 Task: Add the task  Upgrade and migrate company vendor management to a cloud-based solution to the section Galaxy Quest in the project BeyondTech and add a Due Date to the respective task as 2024/01/18
Action: Mouse moved to (512, 427)
Screenshot: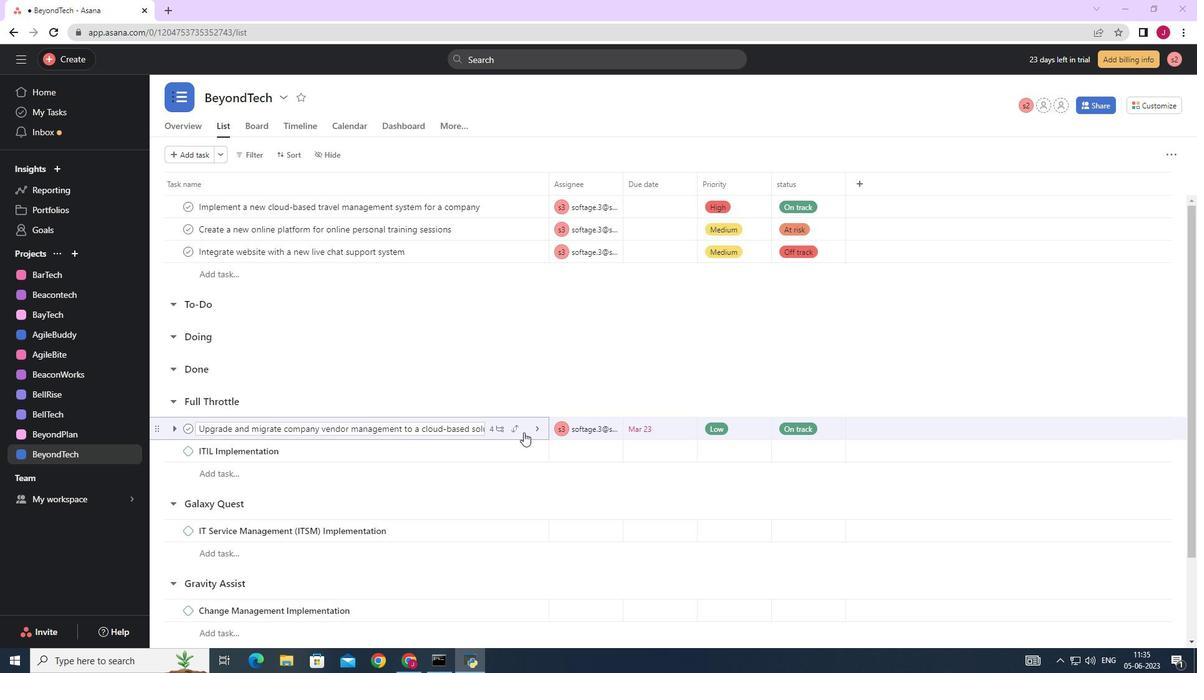 
Action: Mouse pressed left at (512, 427)
Screenshot: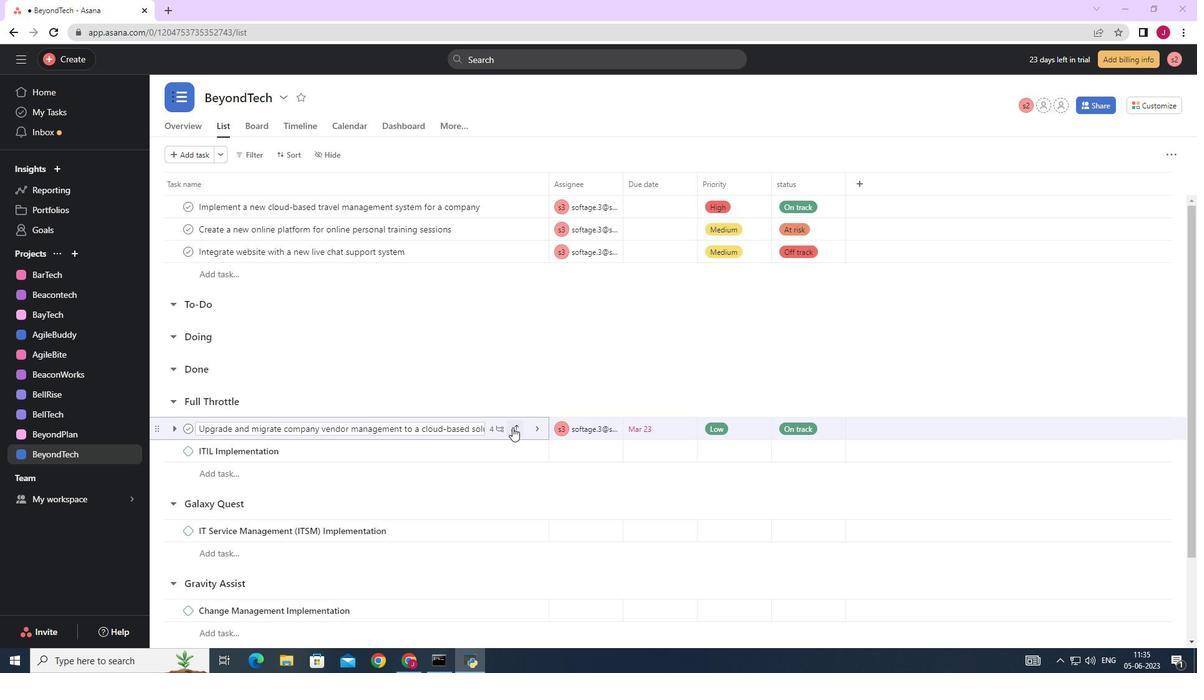 
Action: Mouse moved to (471, 358)
Screenshot: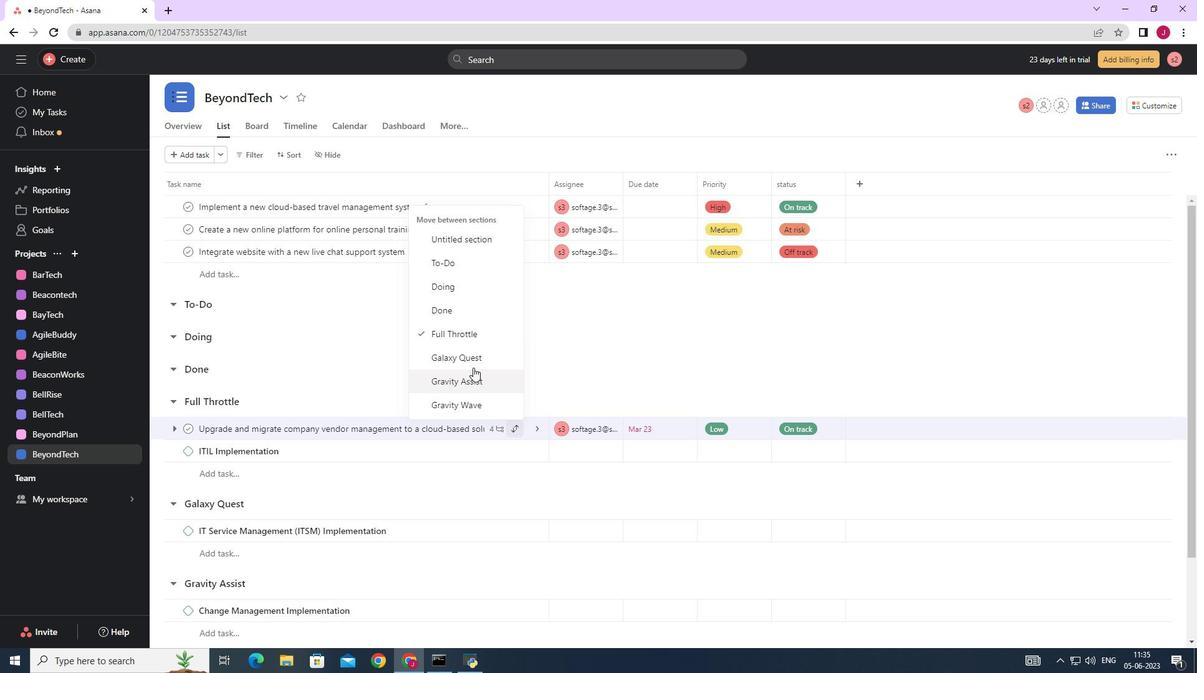 
Action: Mouse pressed left at (471, 358)
Screenshot: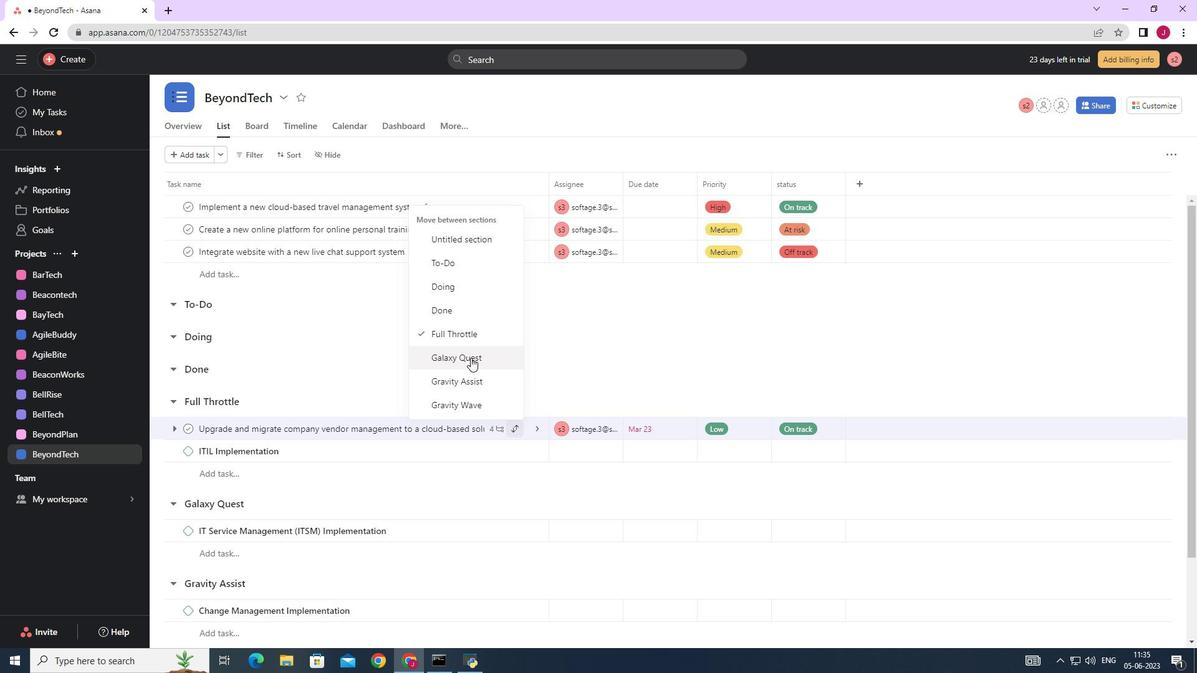 
Action: Mouse moved to (692, 504)
Screenshot: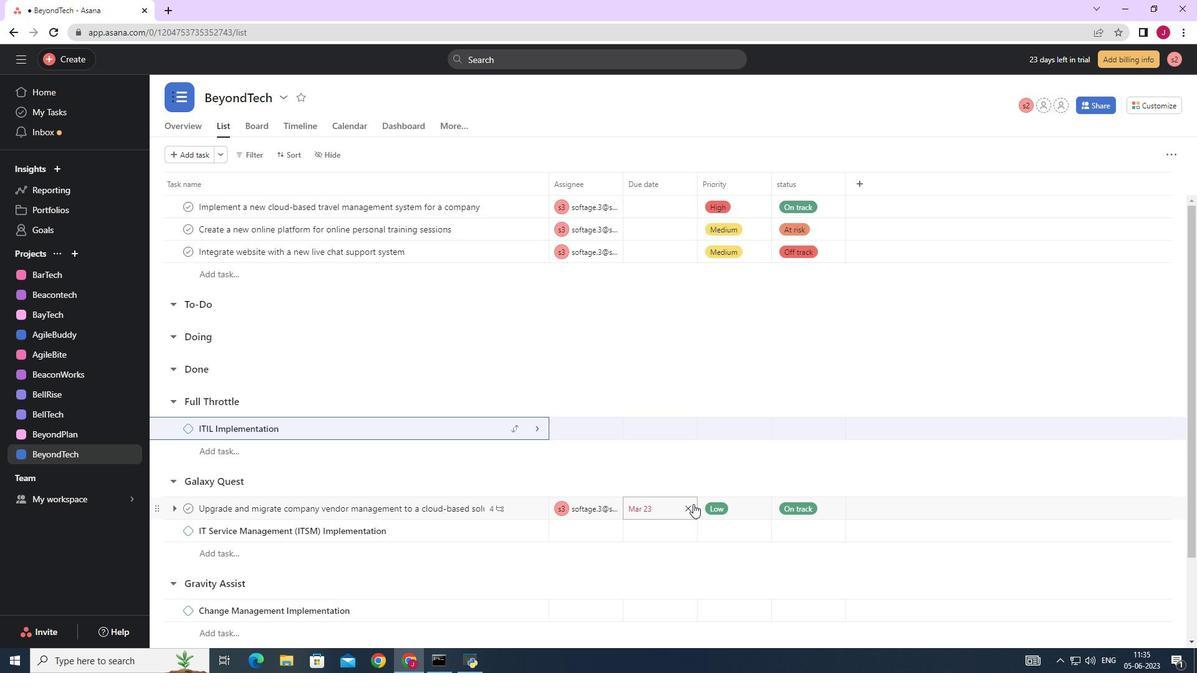 
Action: Mouse pressed left at (692, 504)
Screenshot: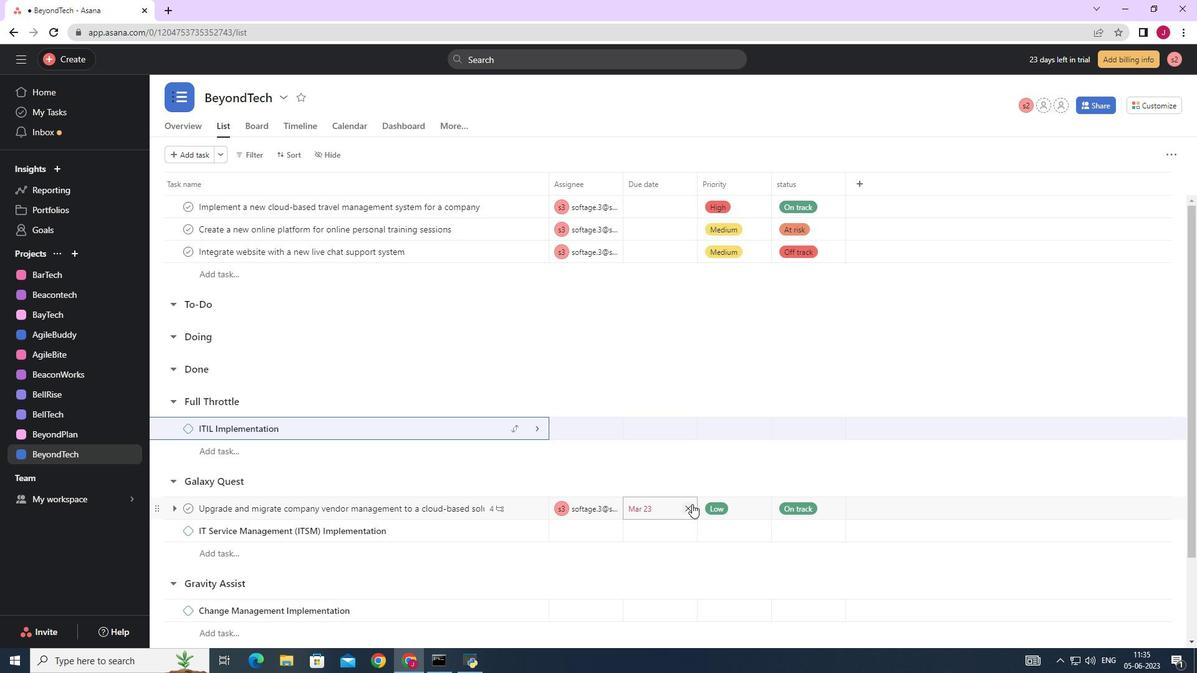 
Action: Mouse moved to (659, 509)
Screenshot: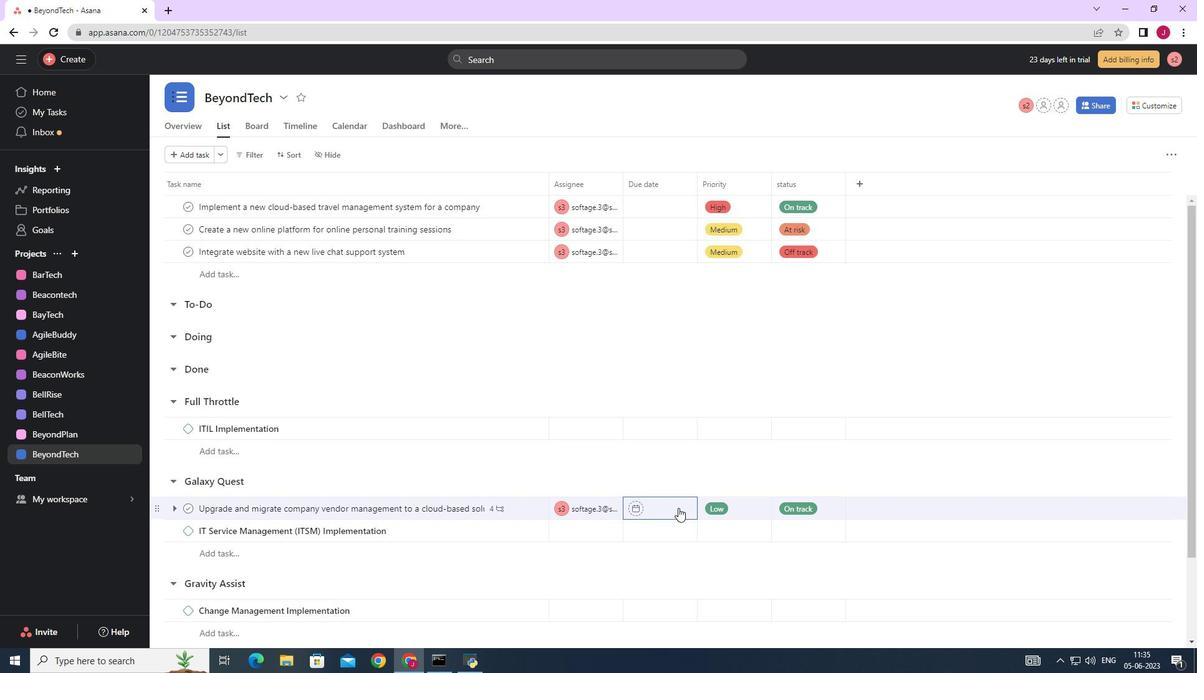 
Action: Mouse pressed left at (659, 509)
Screenshot: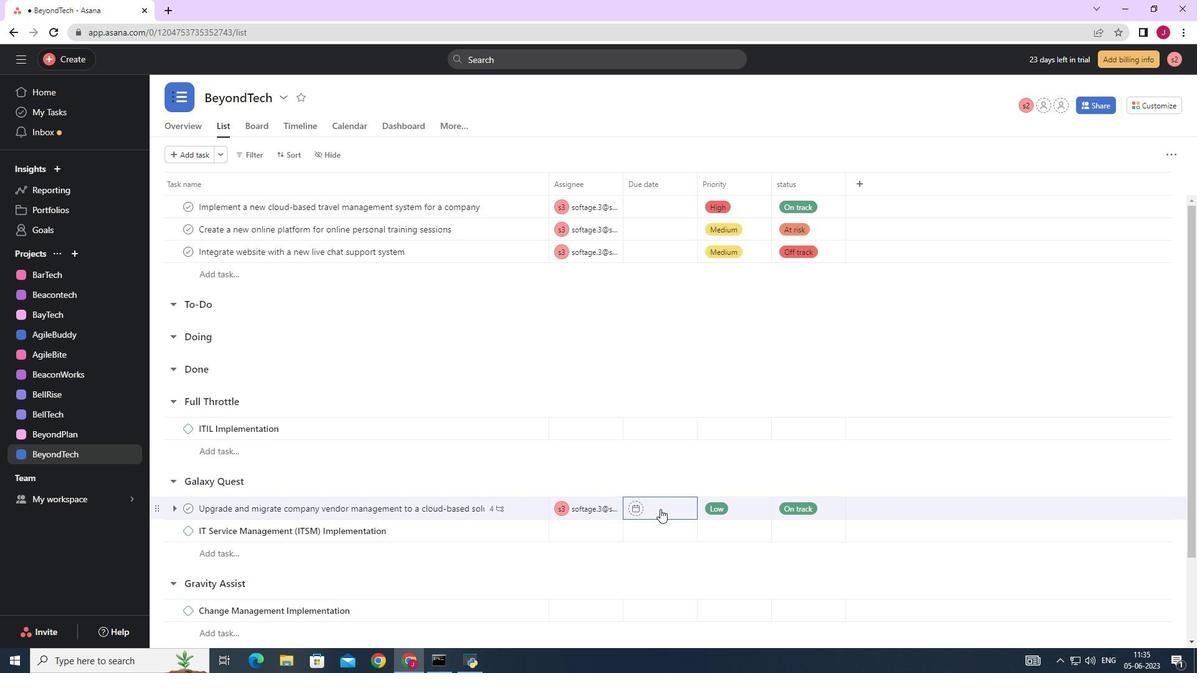 
Action: Mouse moved to (784, 314)
Screenshot: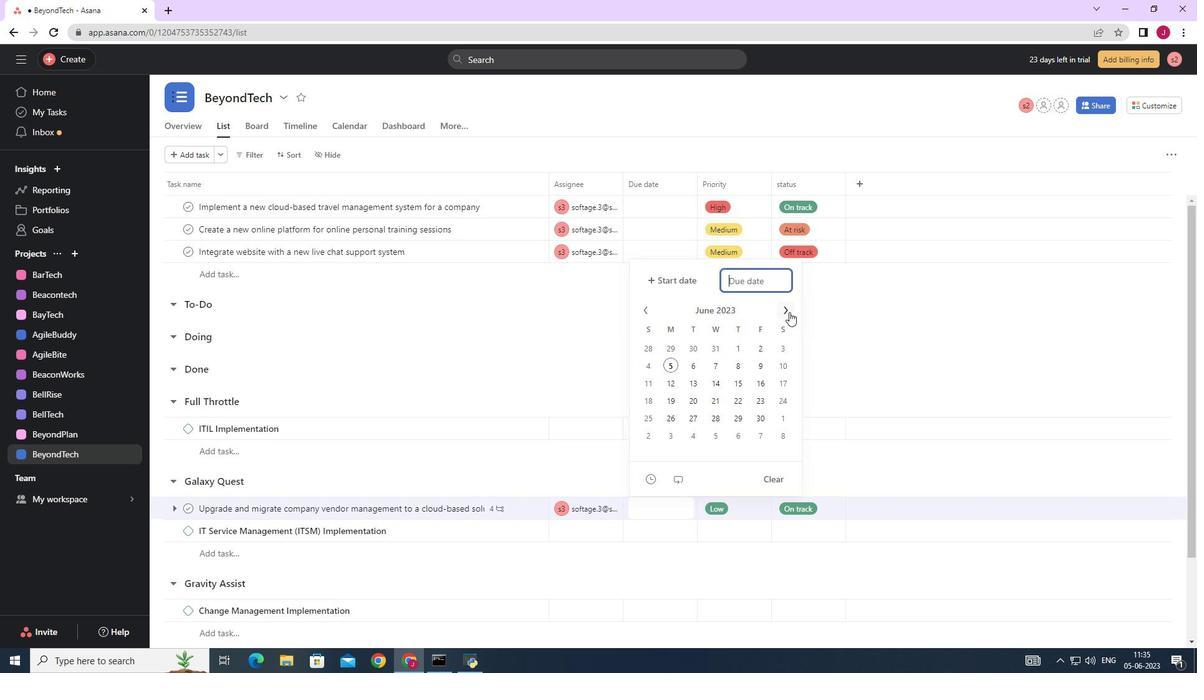 
Action: Mouse pressed left at (784, 314)
Screenshot: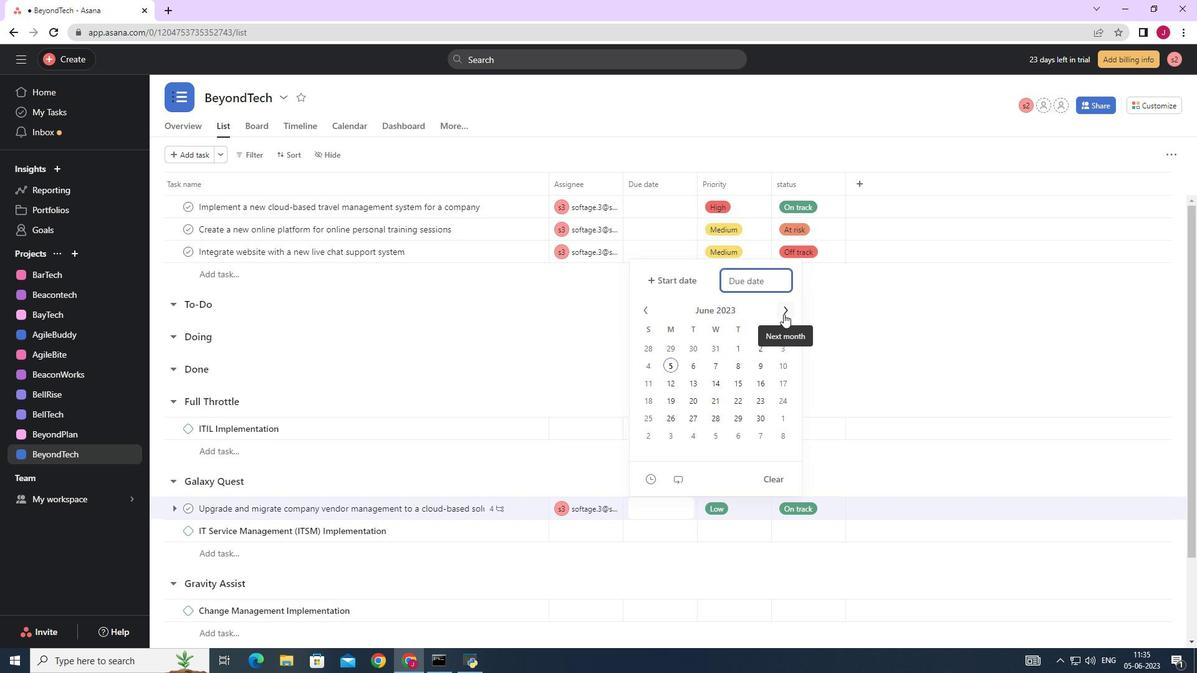 
Action: Mouse pressed left at (784, 314)
Screenshot: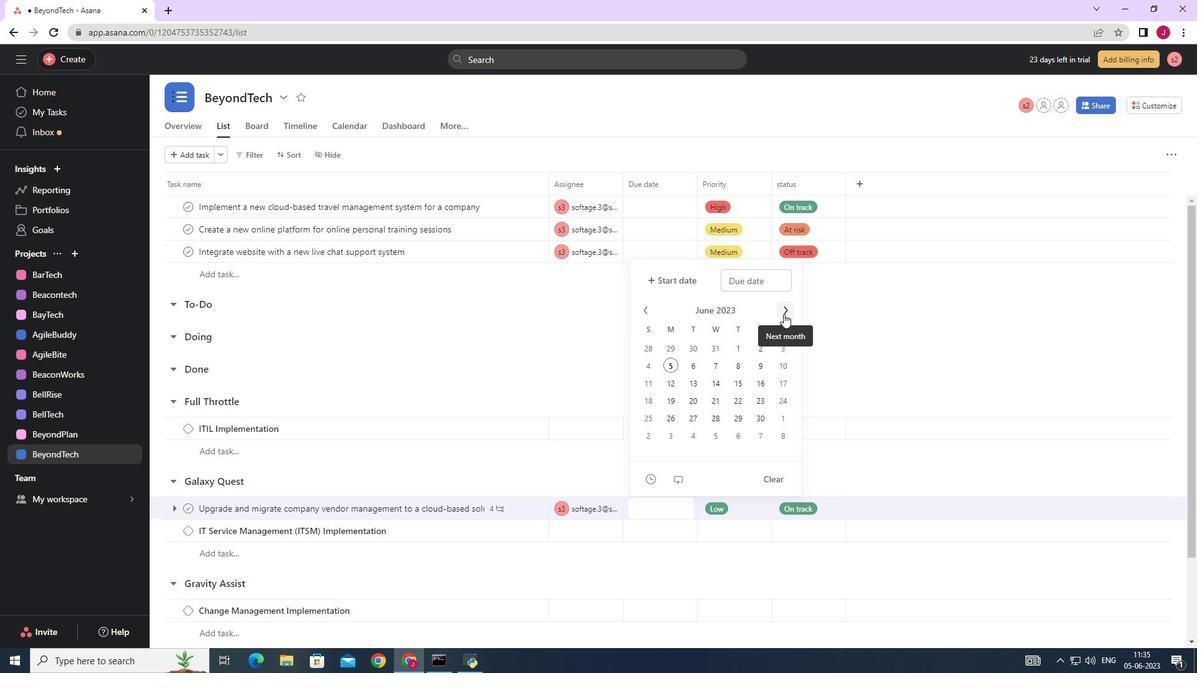 
Action: Mouse pressed left at (784, 314)
Screenshot: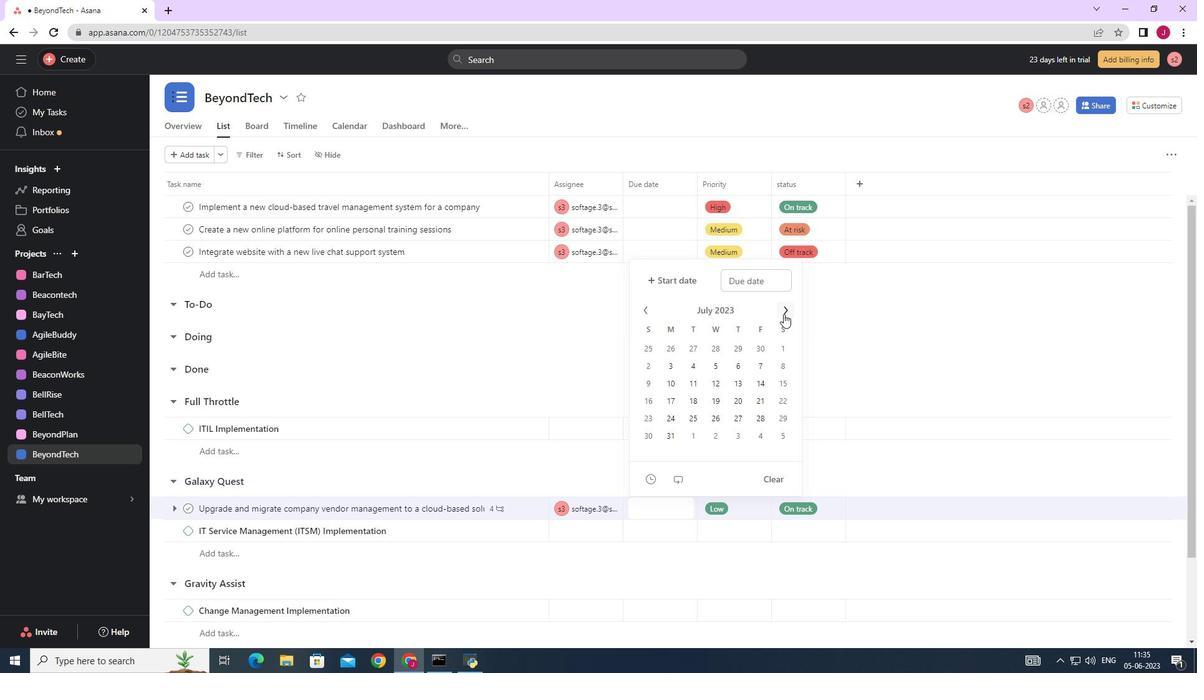 
Action: Mouse pressed left at (784, 314)
Screenshot: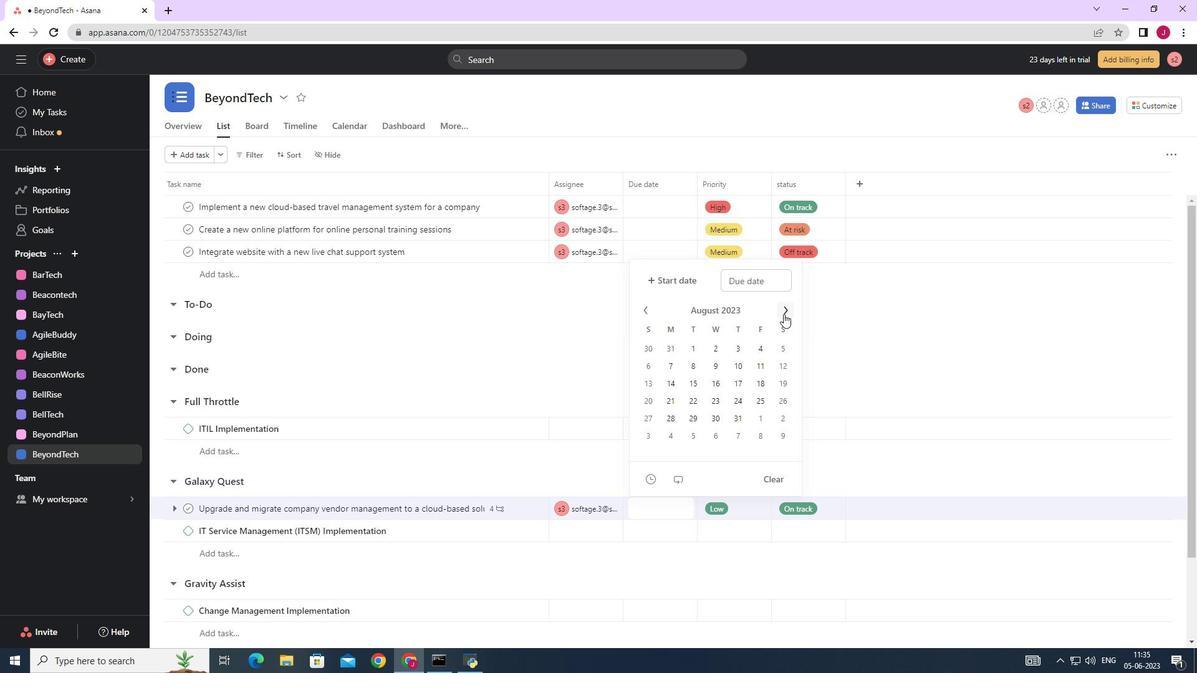 
Action: Mouse pressed left at (784, 314)
Screenshot: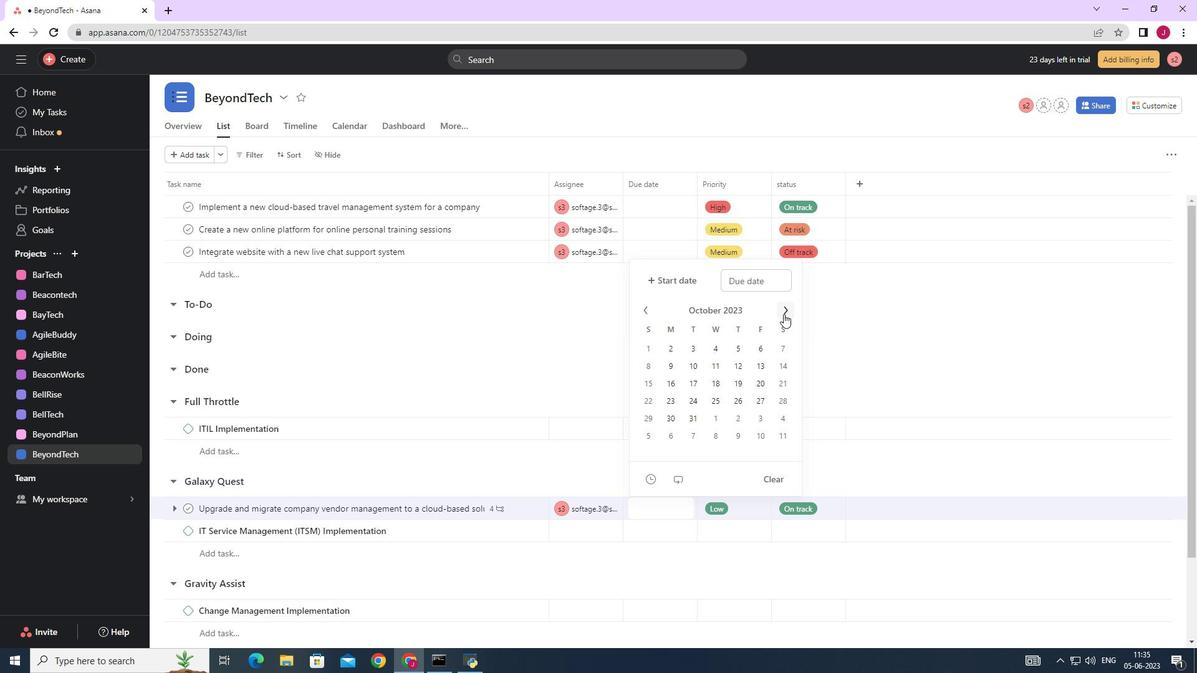 
Action: Mouse pressed left at (784, 314)
Screenshot: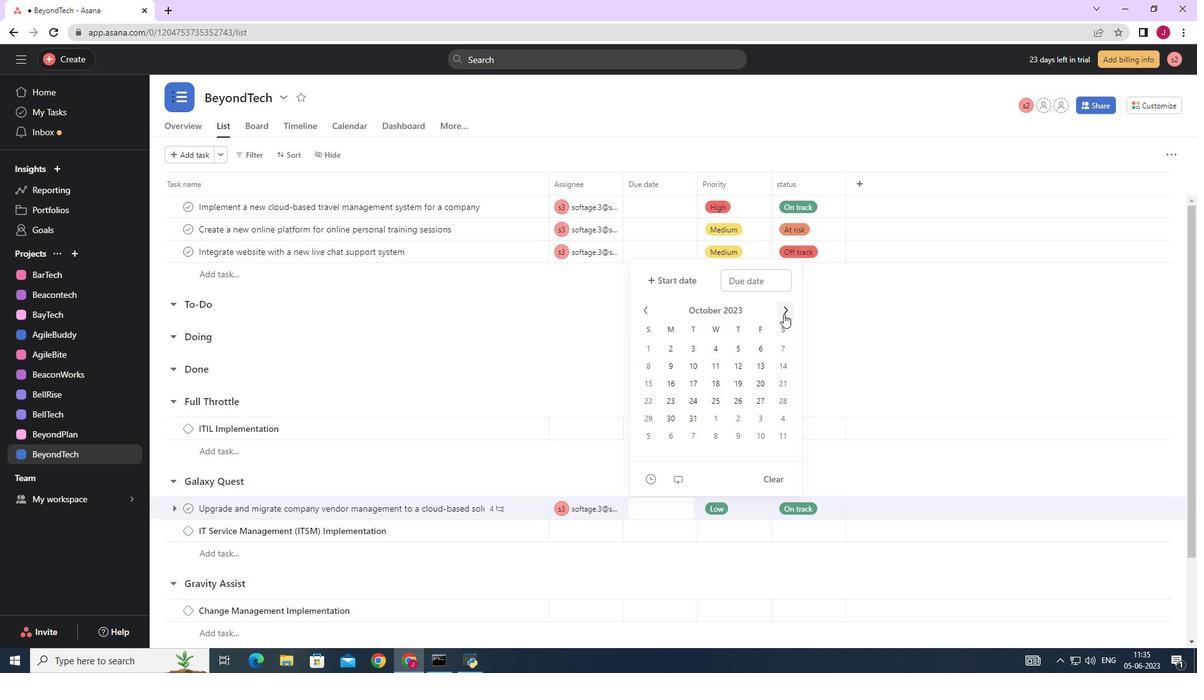 
Action: Mouse pressed left at (784, 314)
Screenshot: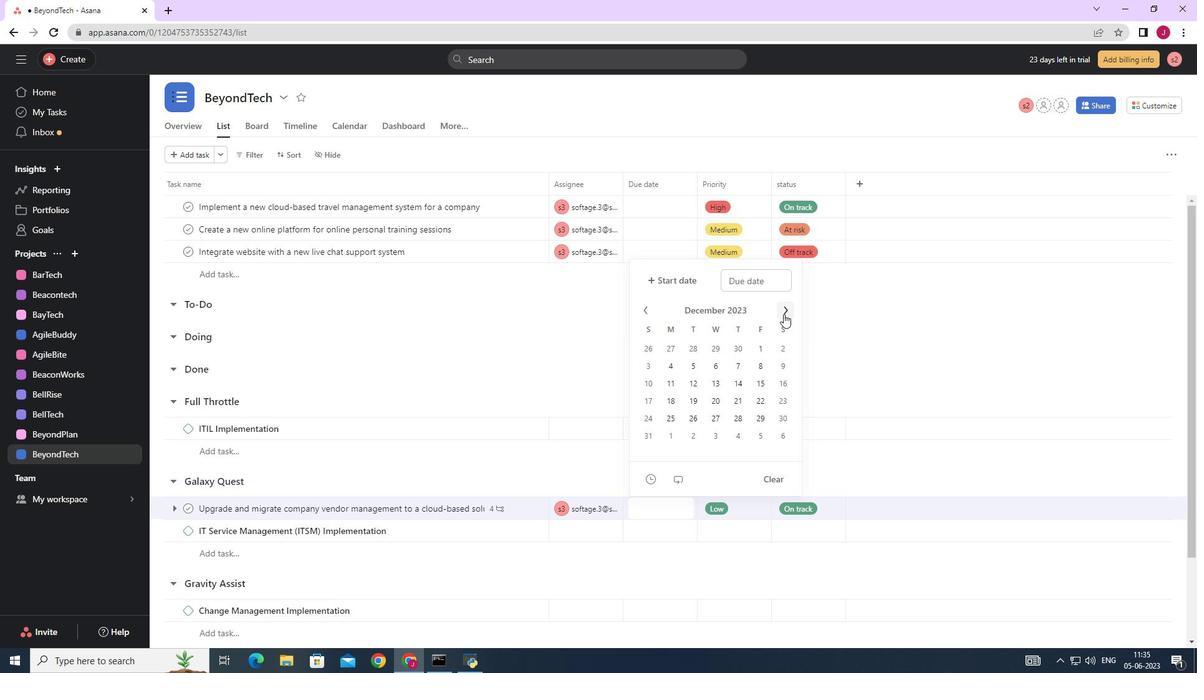 
Action: Mouse moved to (737, 383)
Screenshot: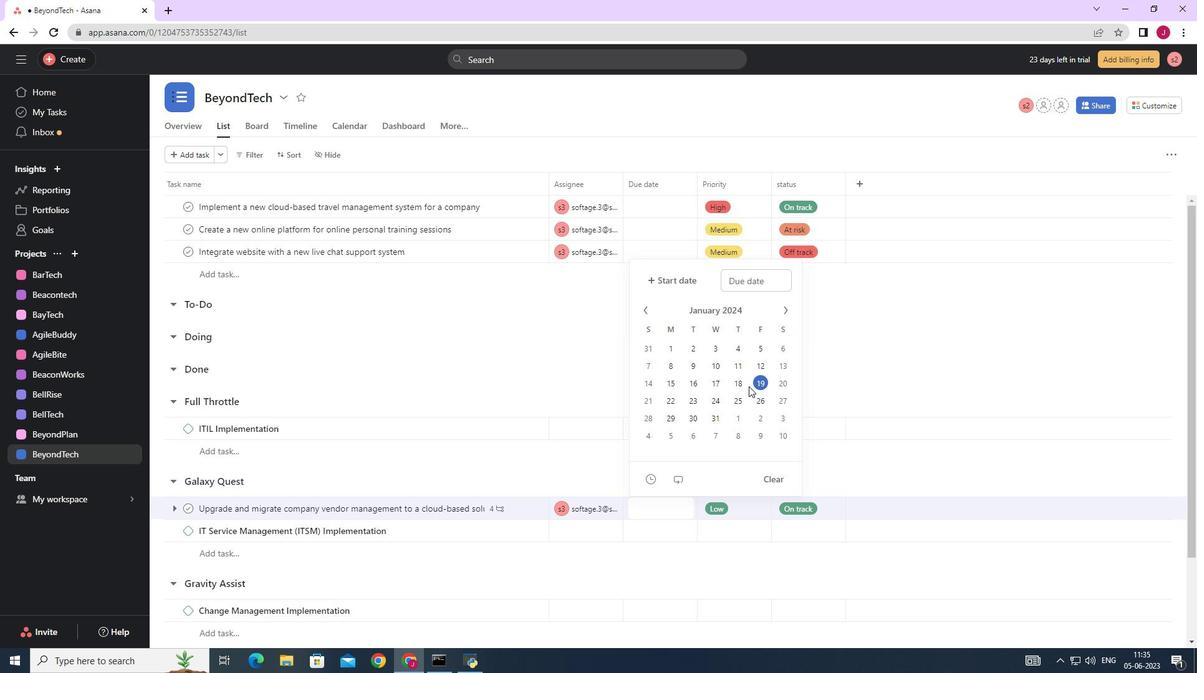 
Action: Mouse pressed left at (737, 383)
Screenshot: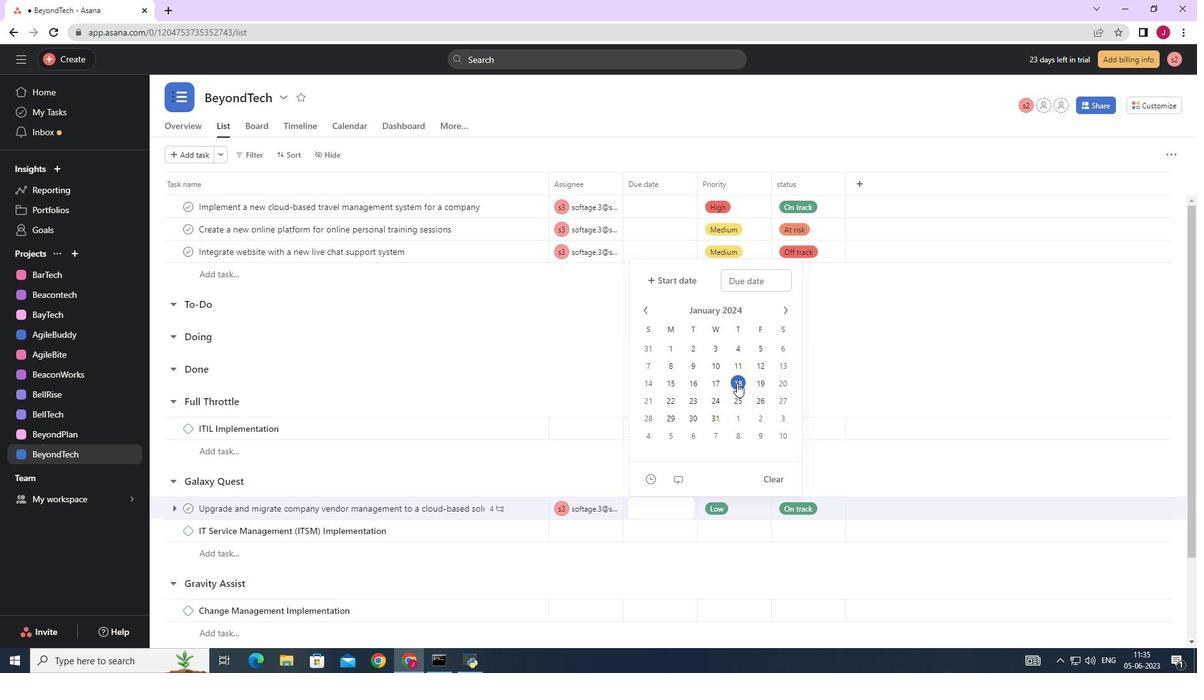 
Action: Mouse moved to (958, 365)
Screenshot: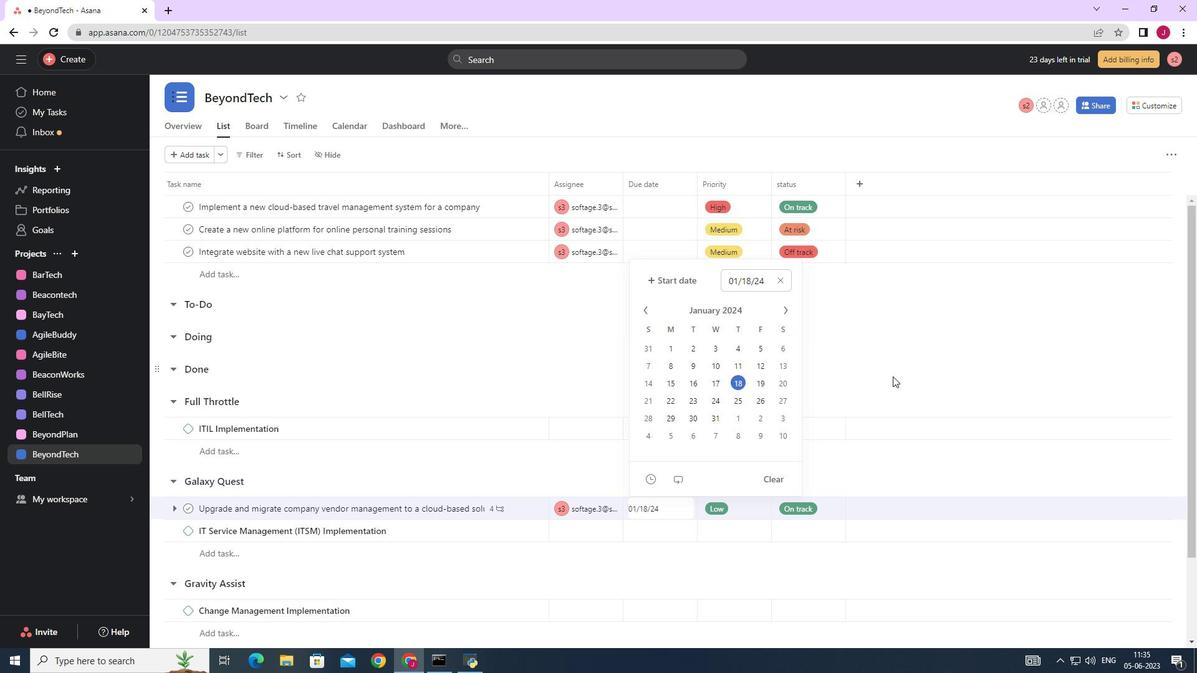 
Action: Mouse pressed left at (958, 365)
Screenshot: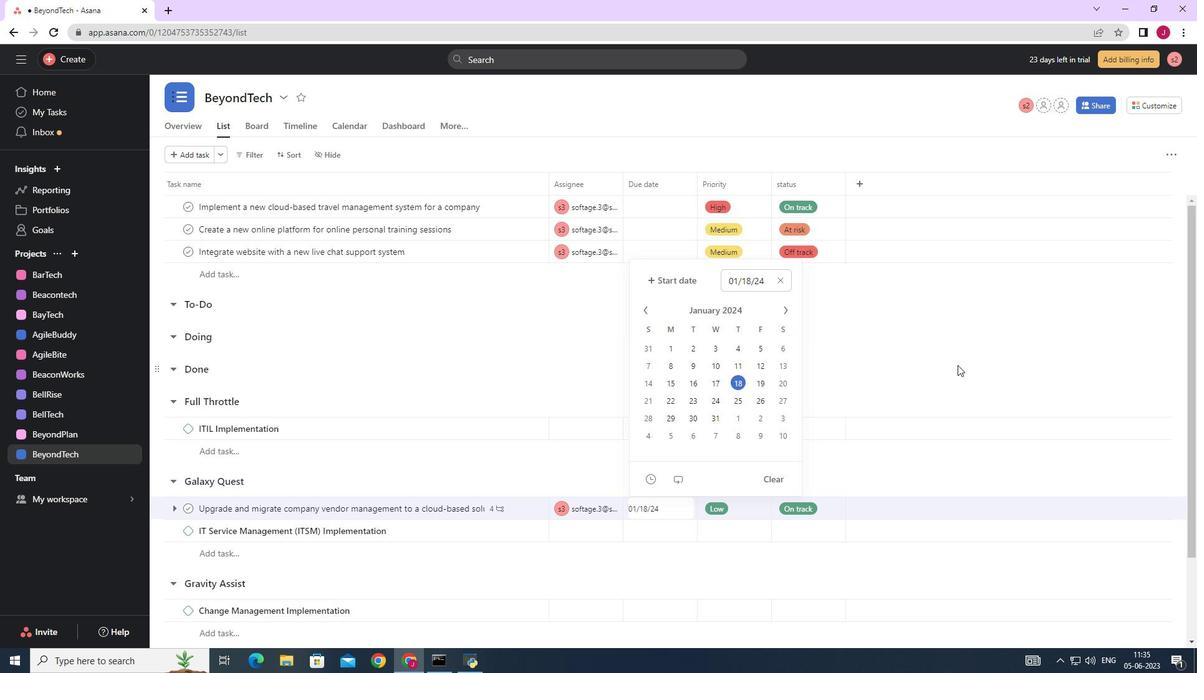 
Action: Mouse moved to (957, 362)
Screenshot: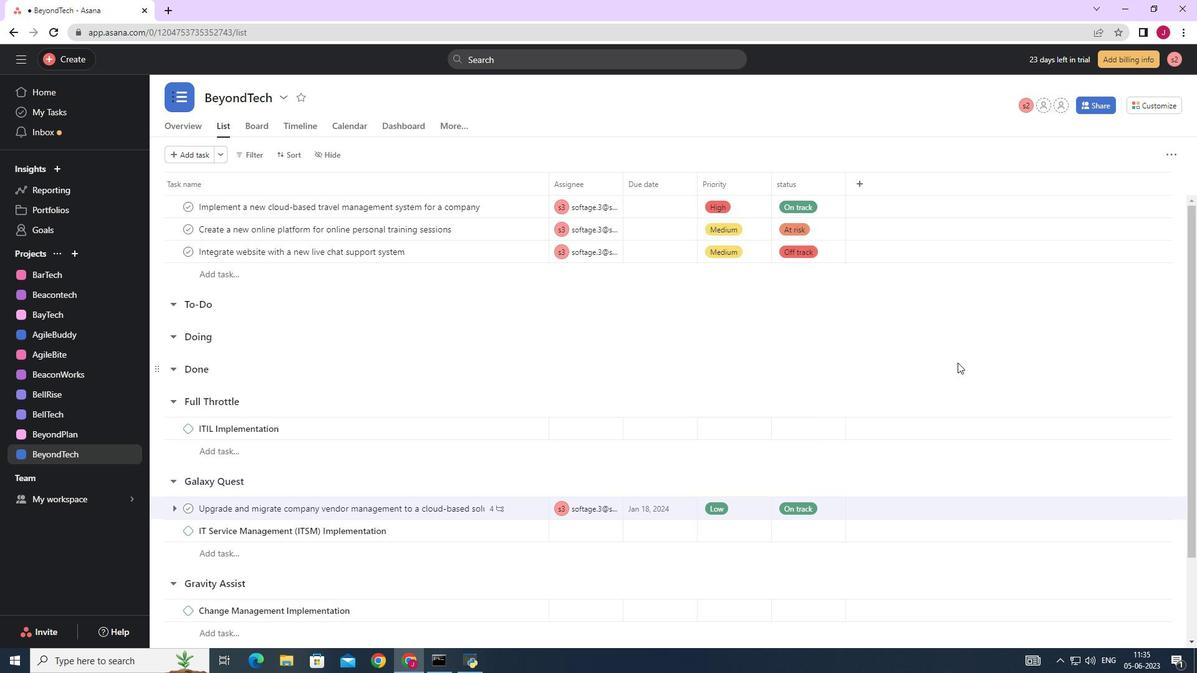 
